 Task: Block specific email encodings in Microsoft Outlook.
Action: Mouse moved to (138, 88)
Screenshot: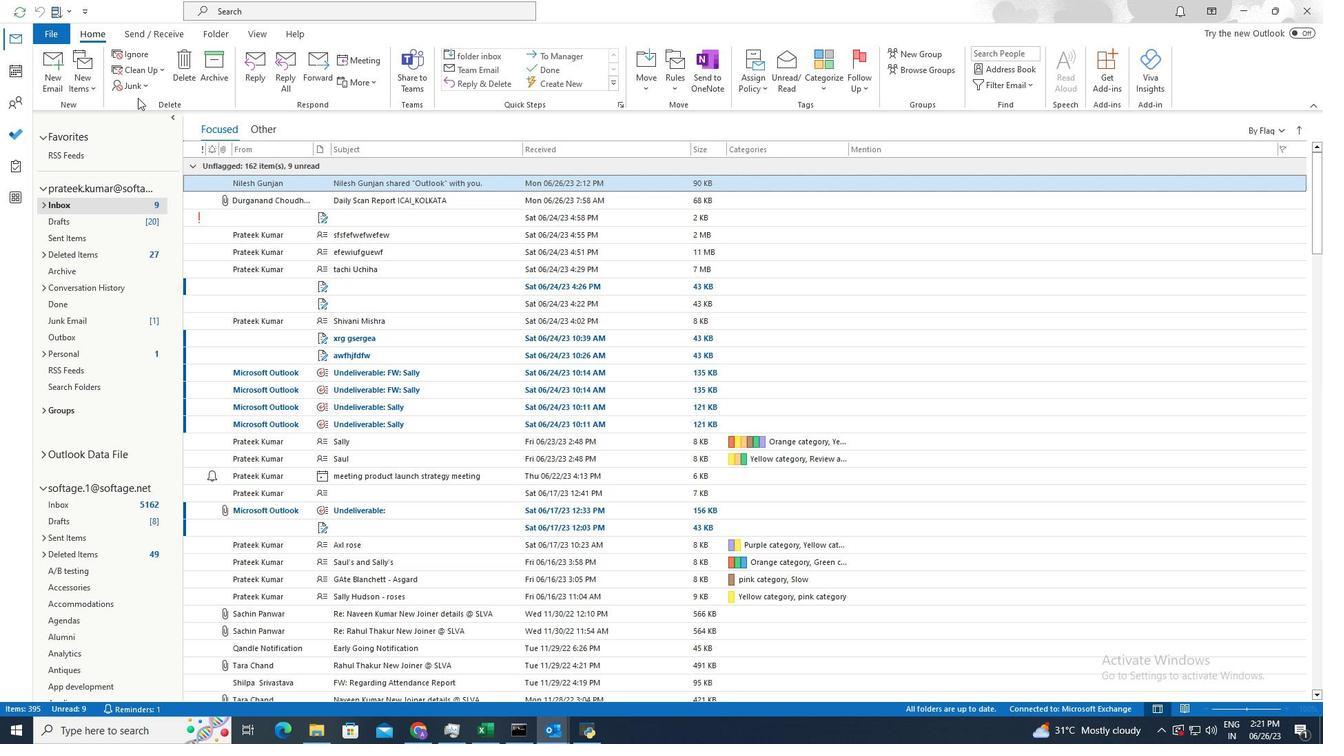 
Action: Mouse pressed left at (138, 88)
Screenshot: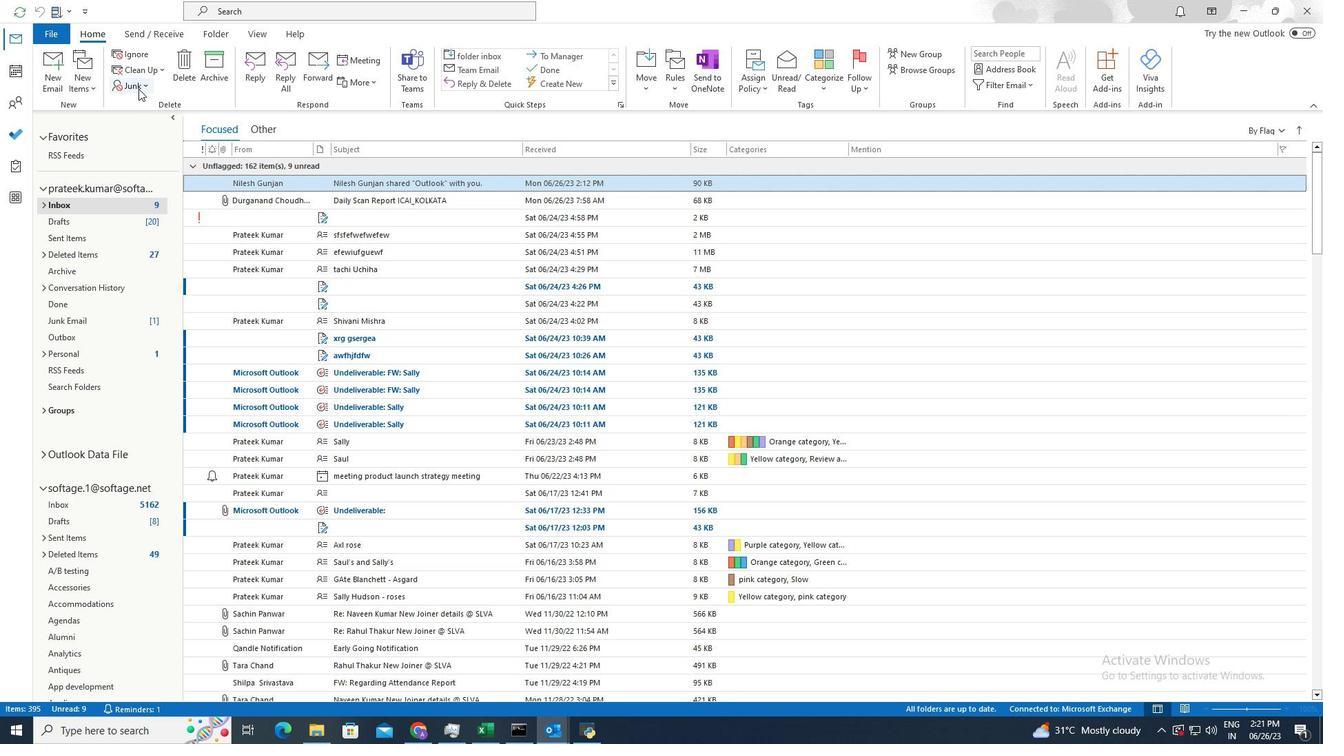 
Action: Mouse moved to (168, 201)
Screenshot: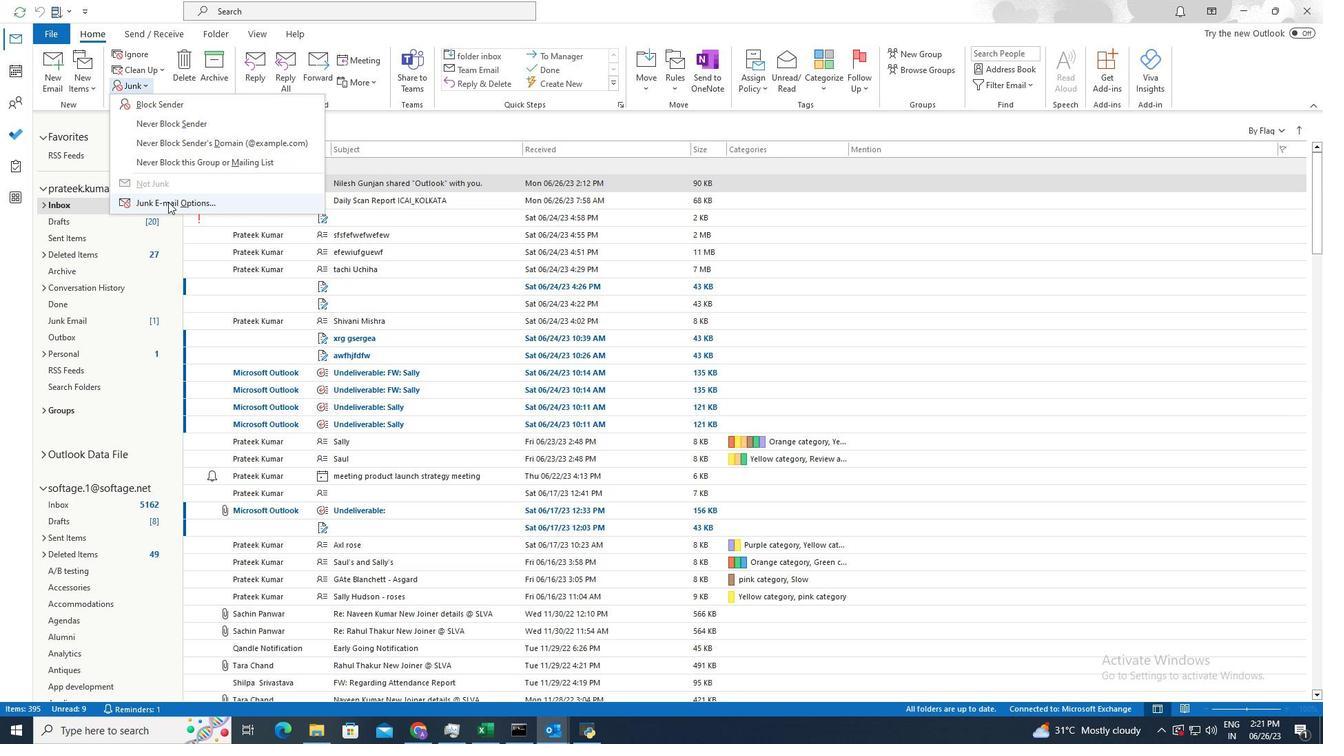 
Action: Mouse pressed left at (168, 201)
Screenshot: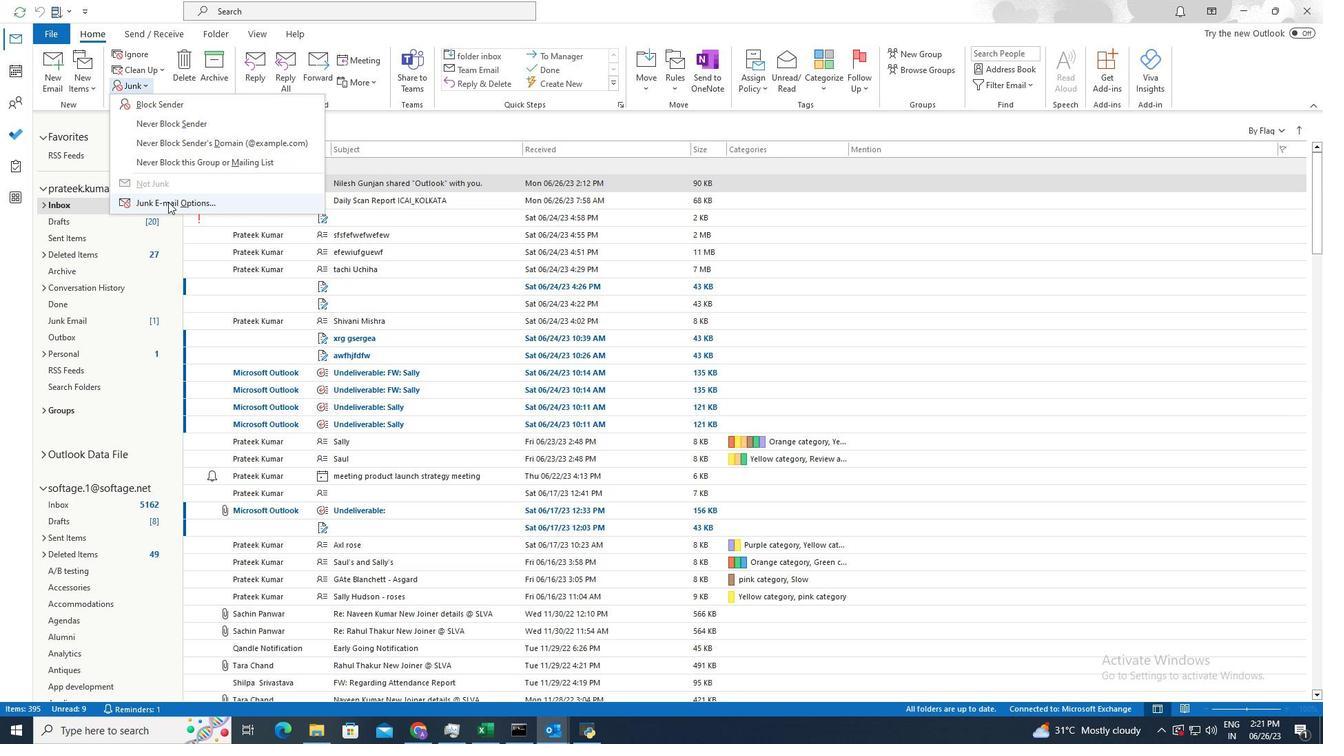 
Action: Mouse moved to (765, 208)
Screenshot: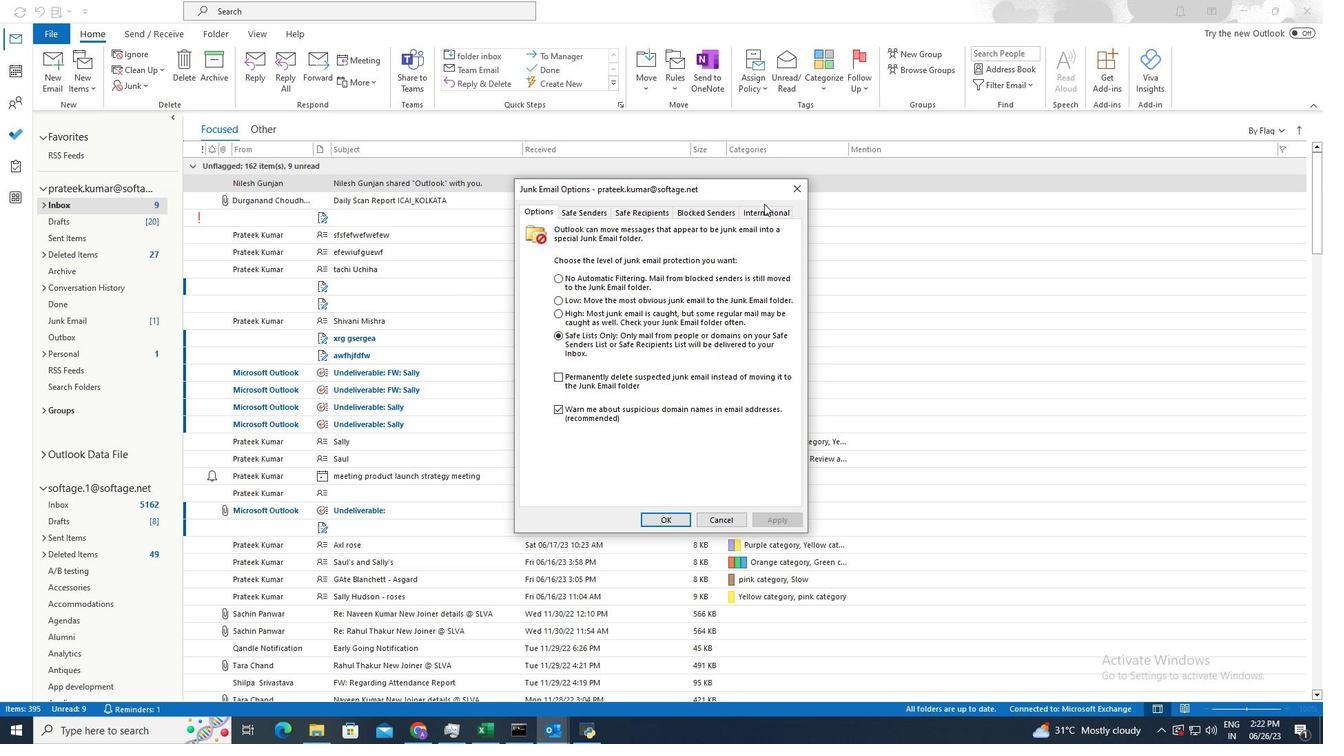 
Action: Mouse pressed left at (765, 208)
Screenshot: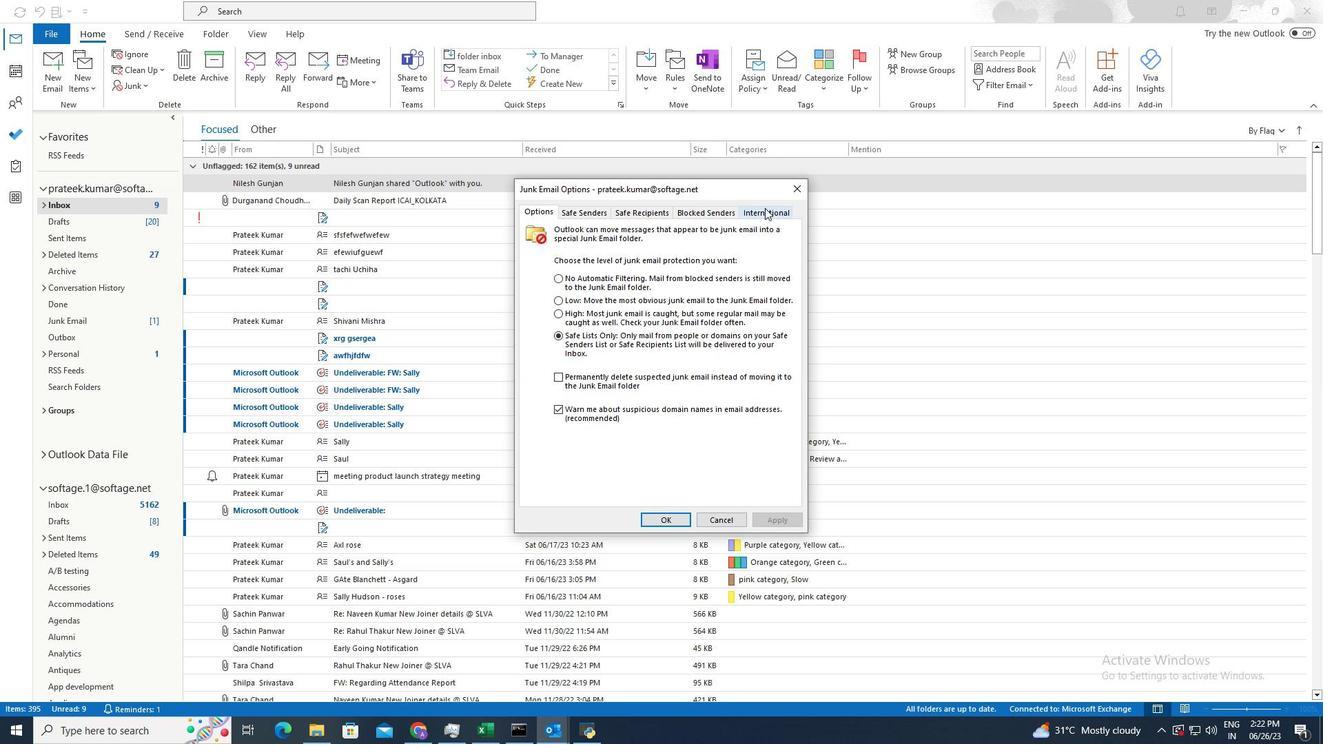 
Action: Mouse moved to (665, 392)
Screenshot: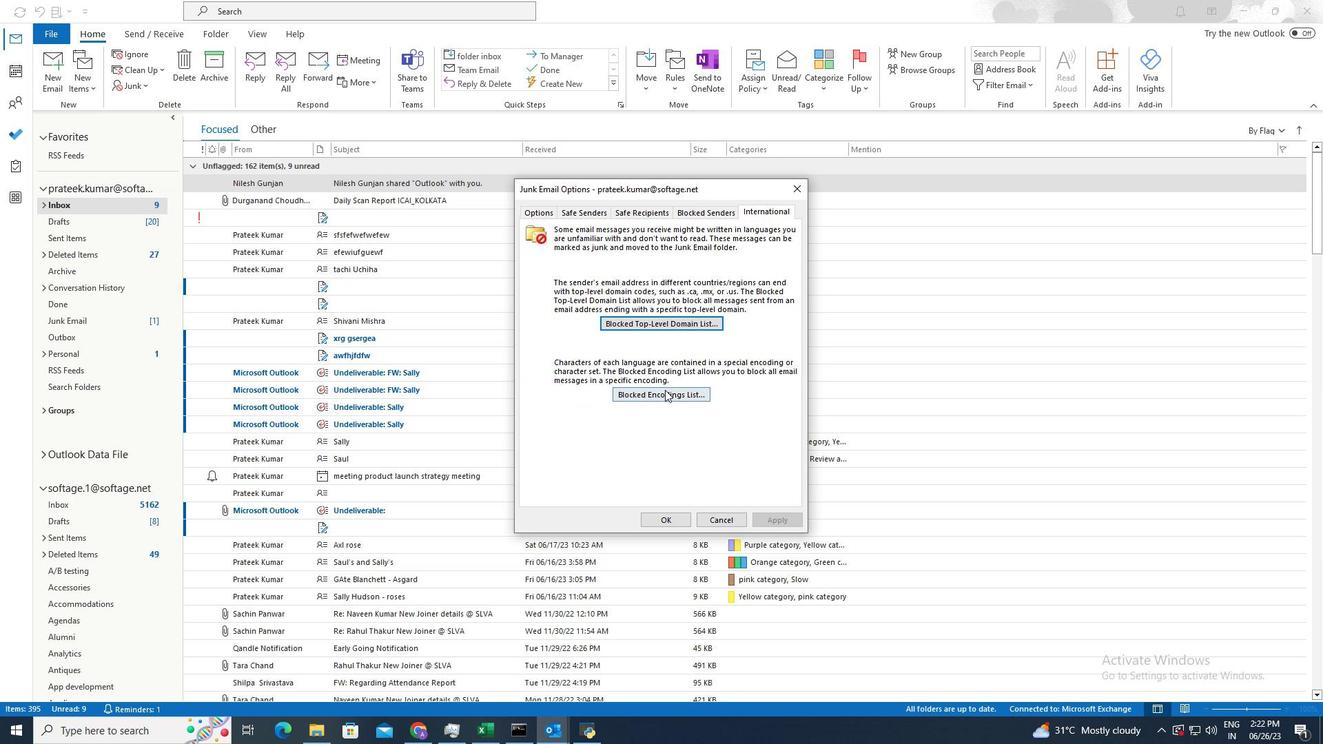 
Action: Mouse pressed left at (665, 392)
Screenshot: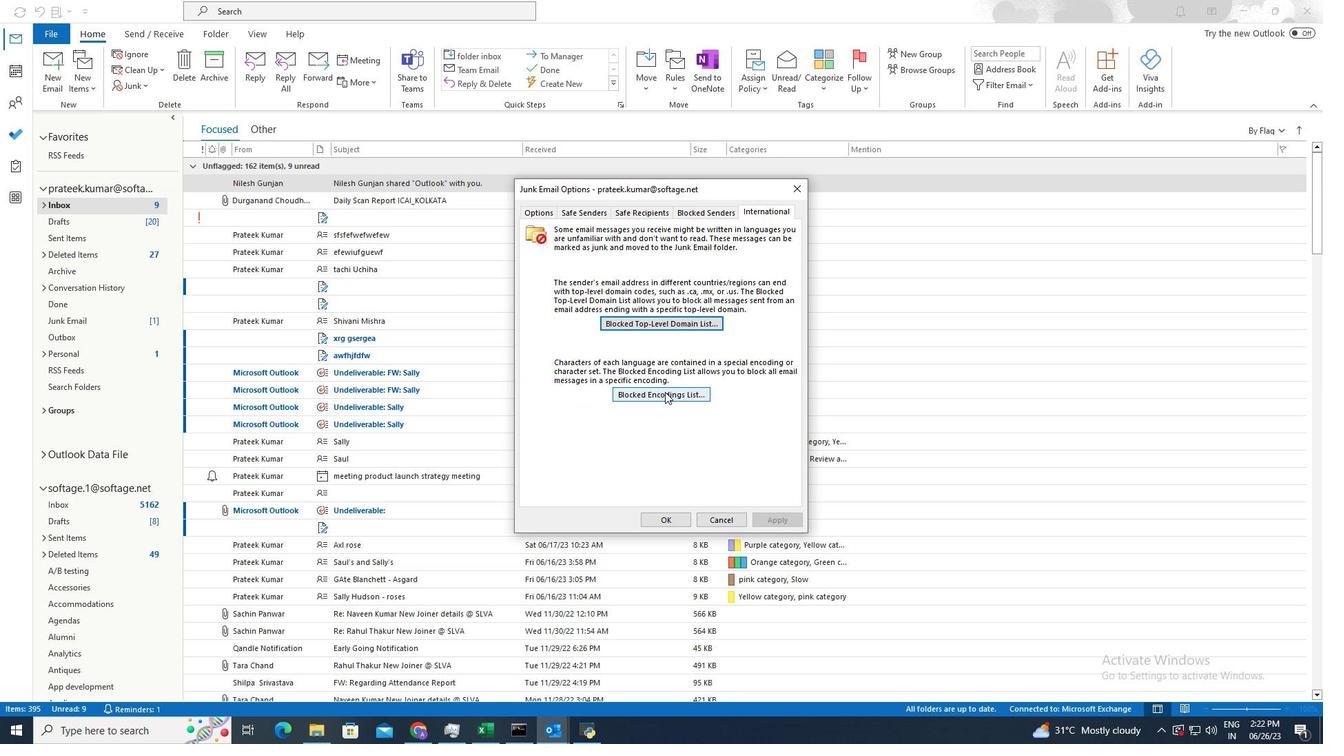 
Action: Mouse moved to (603, 356)
Screenshot: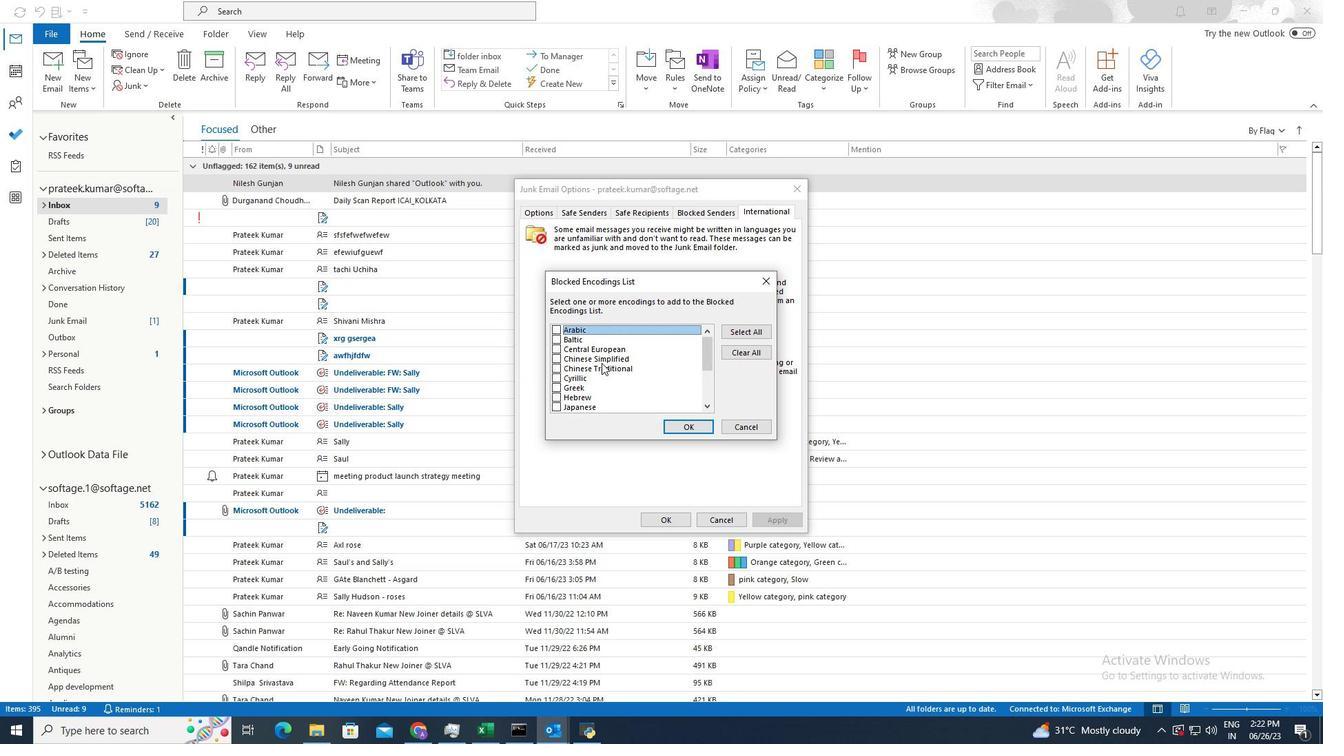 
Action: Mouse pressed left at (603, 356)
Screenshot: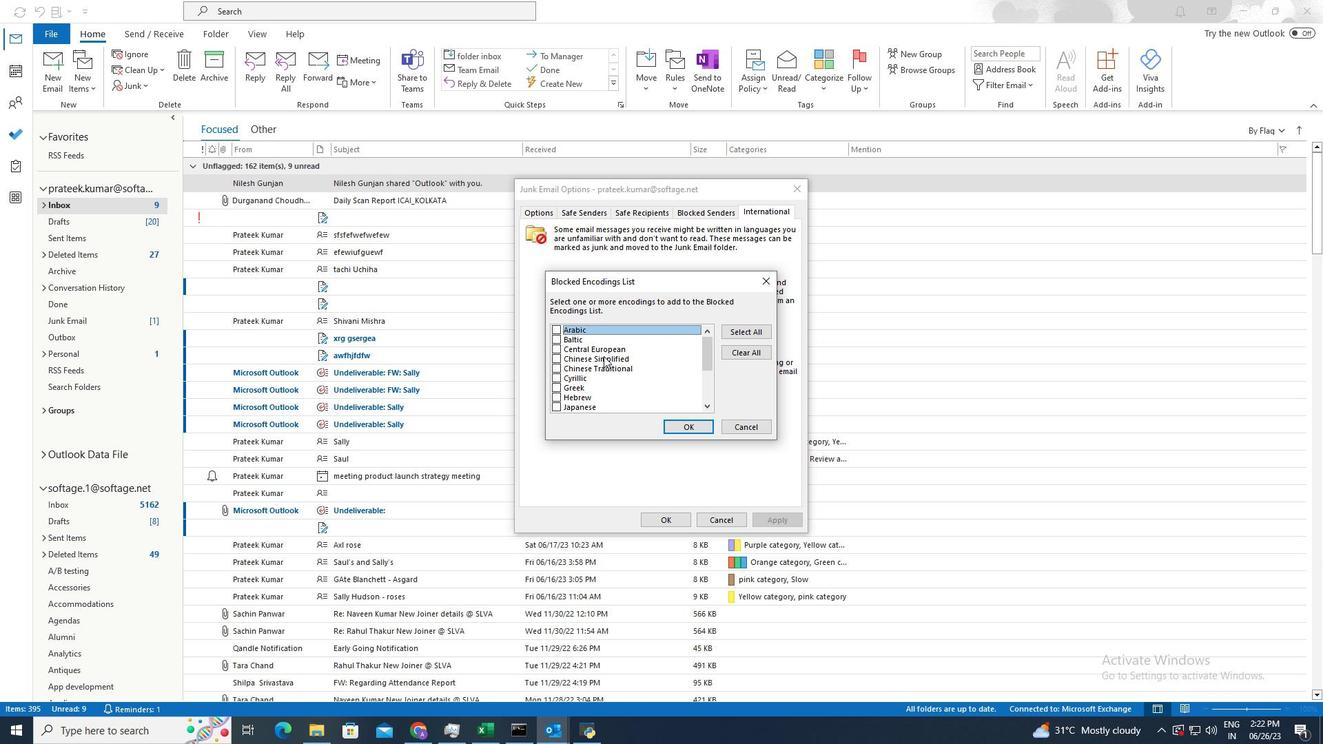 
Action: Mouse moved to (605, 368)
Screenshot: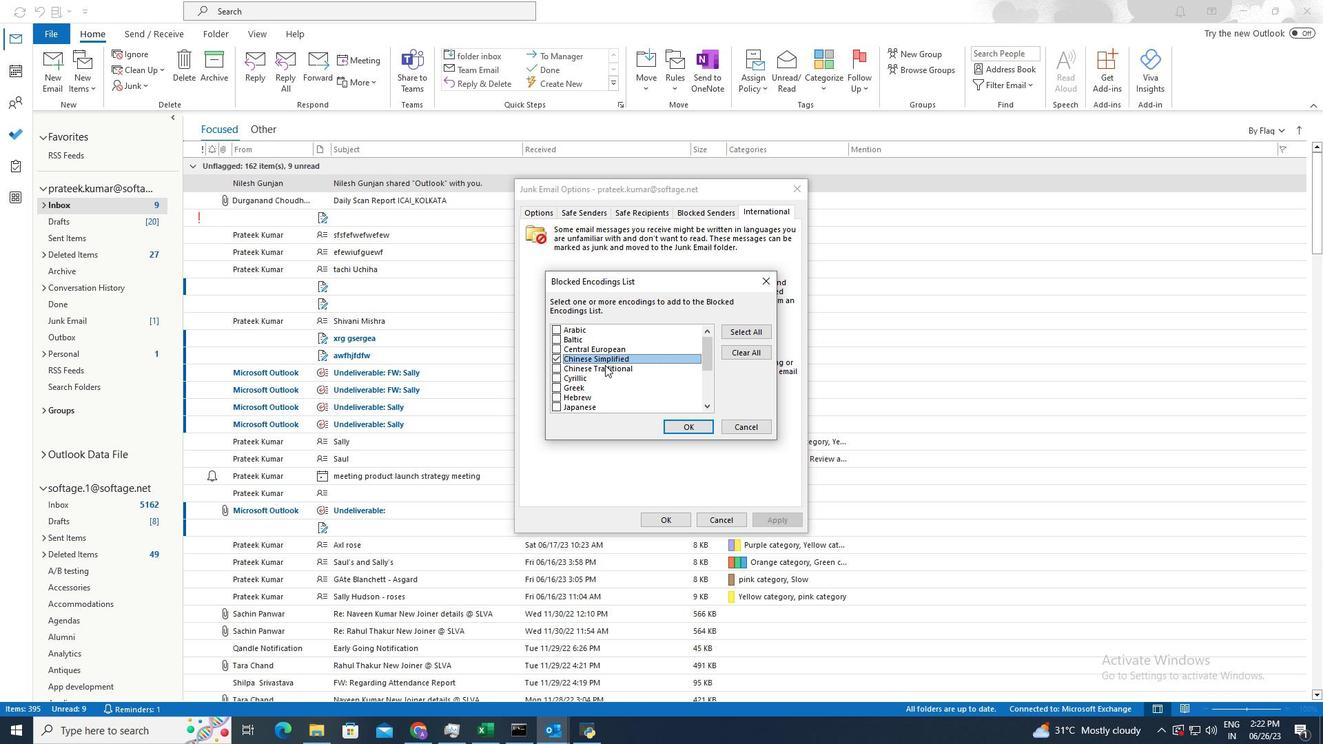 
Action: Mouse pressed left at (605, 368)
Screenshot: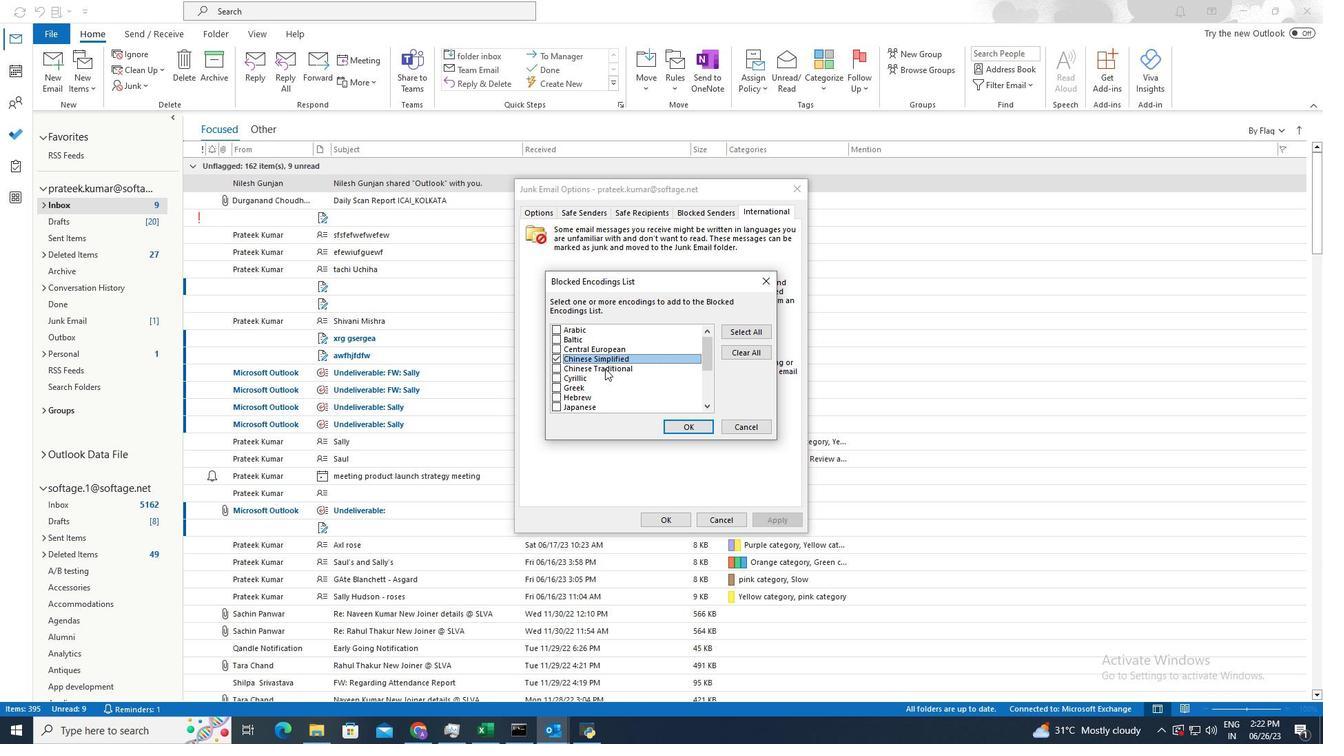 
Action: Mouse moved to (694, 430)
Screenshot: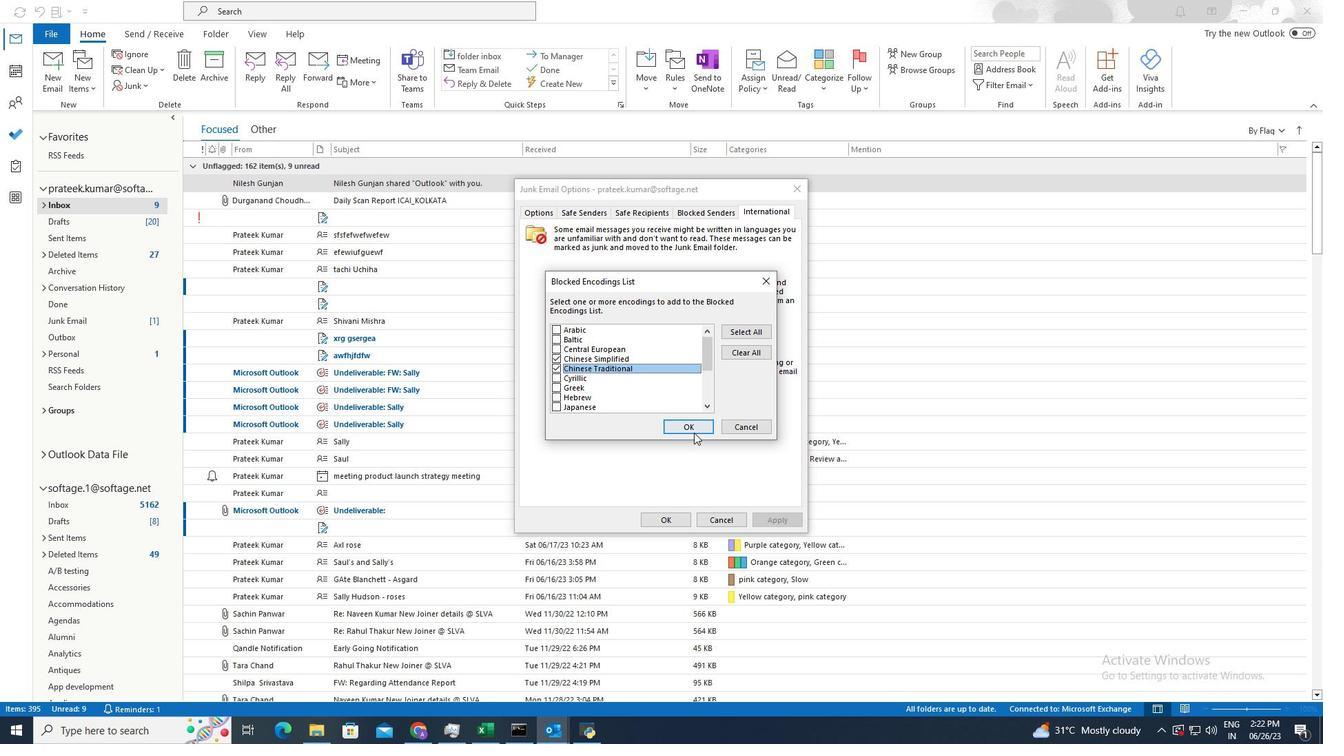
Action: Mouse pressed left at (694, 430)
Screenshot: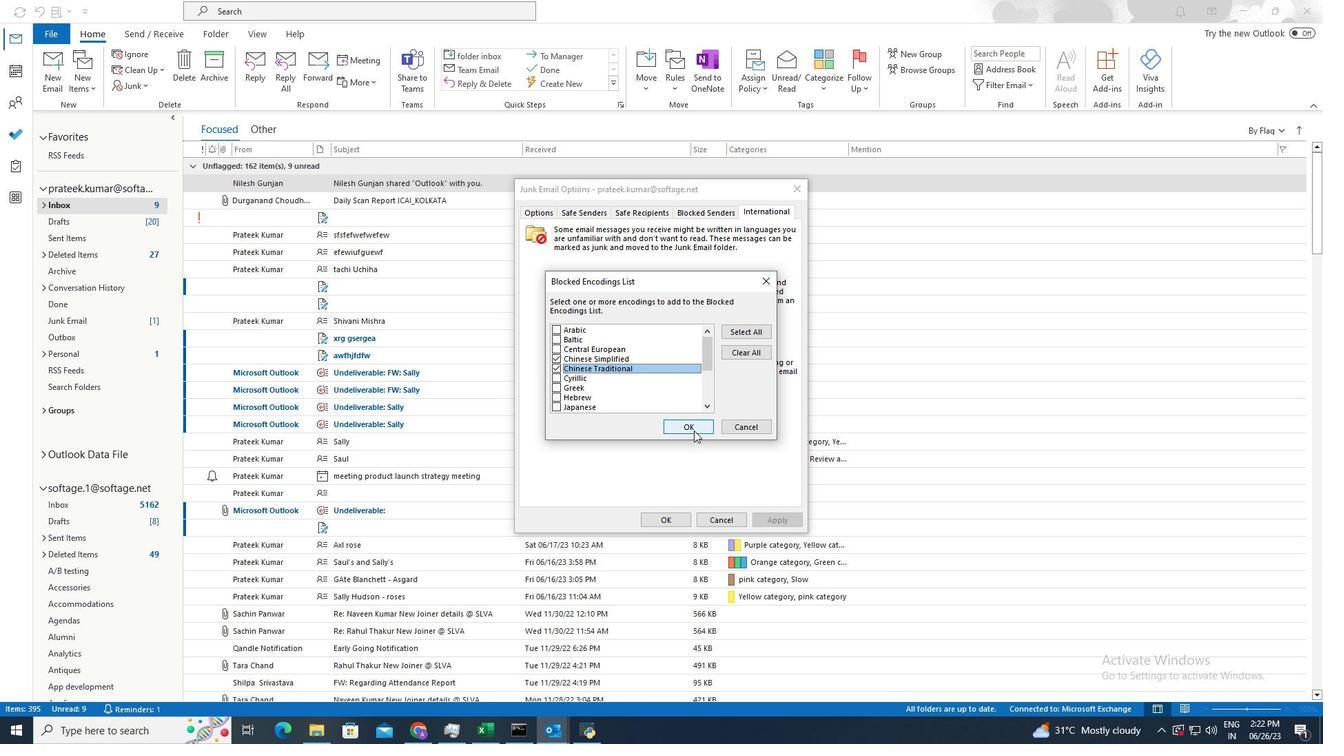 
Action: Mouse moved to (787, 521)
Screenshot: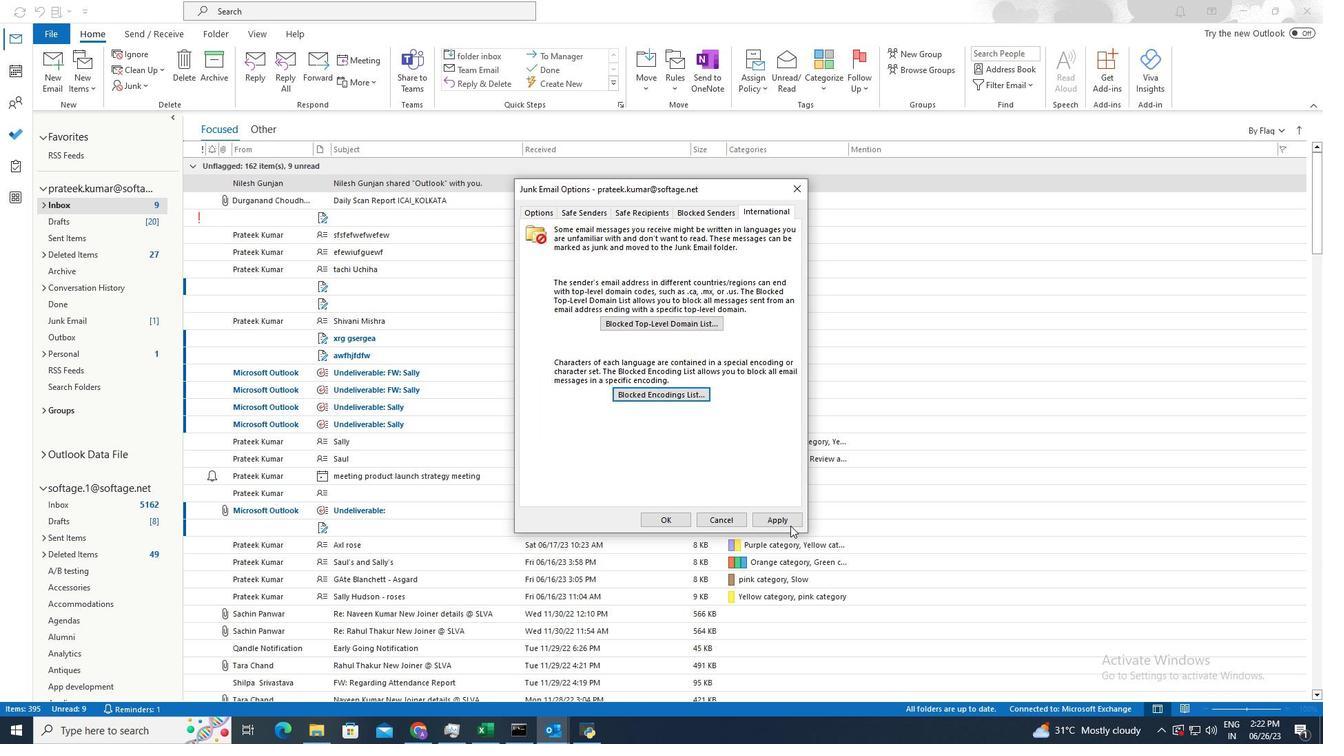 
Action: Mouse pressed left at (787, 521)
Screenshot: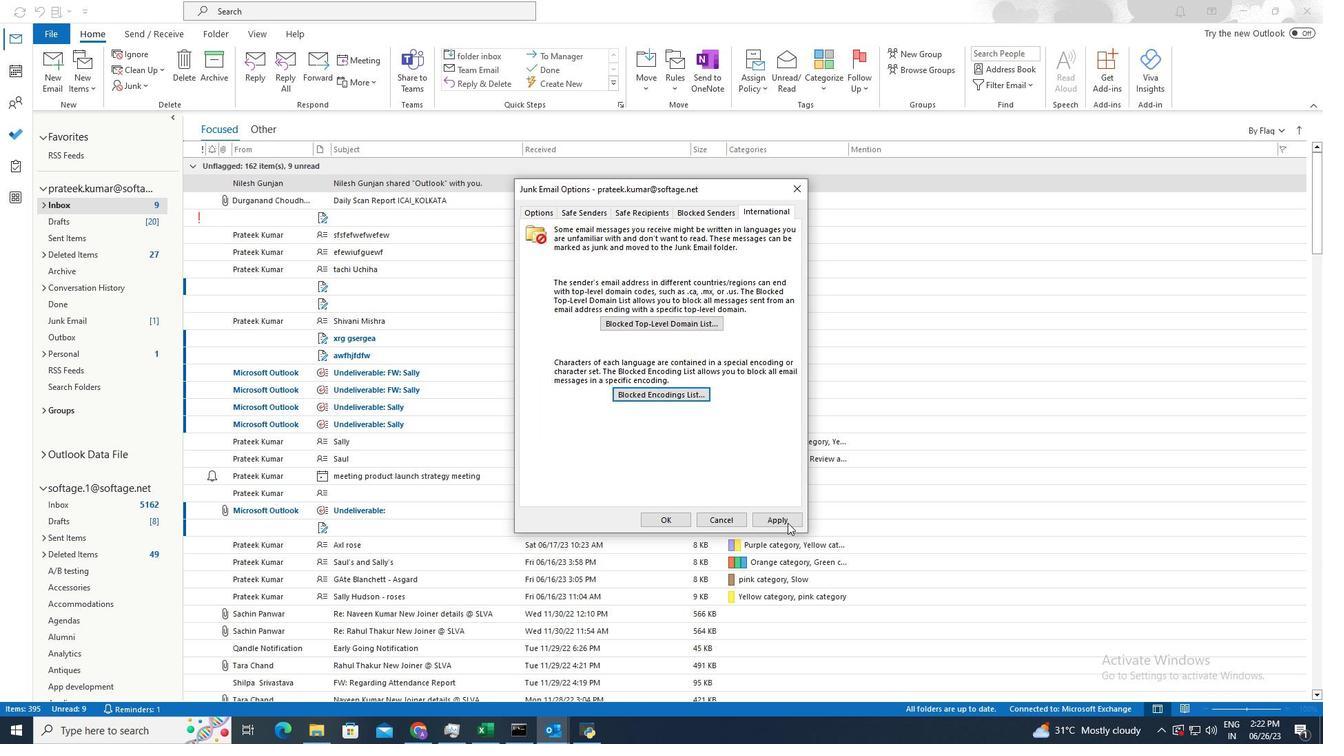 
Action: Mouse moved to (674, 519)
Screenshot: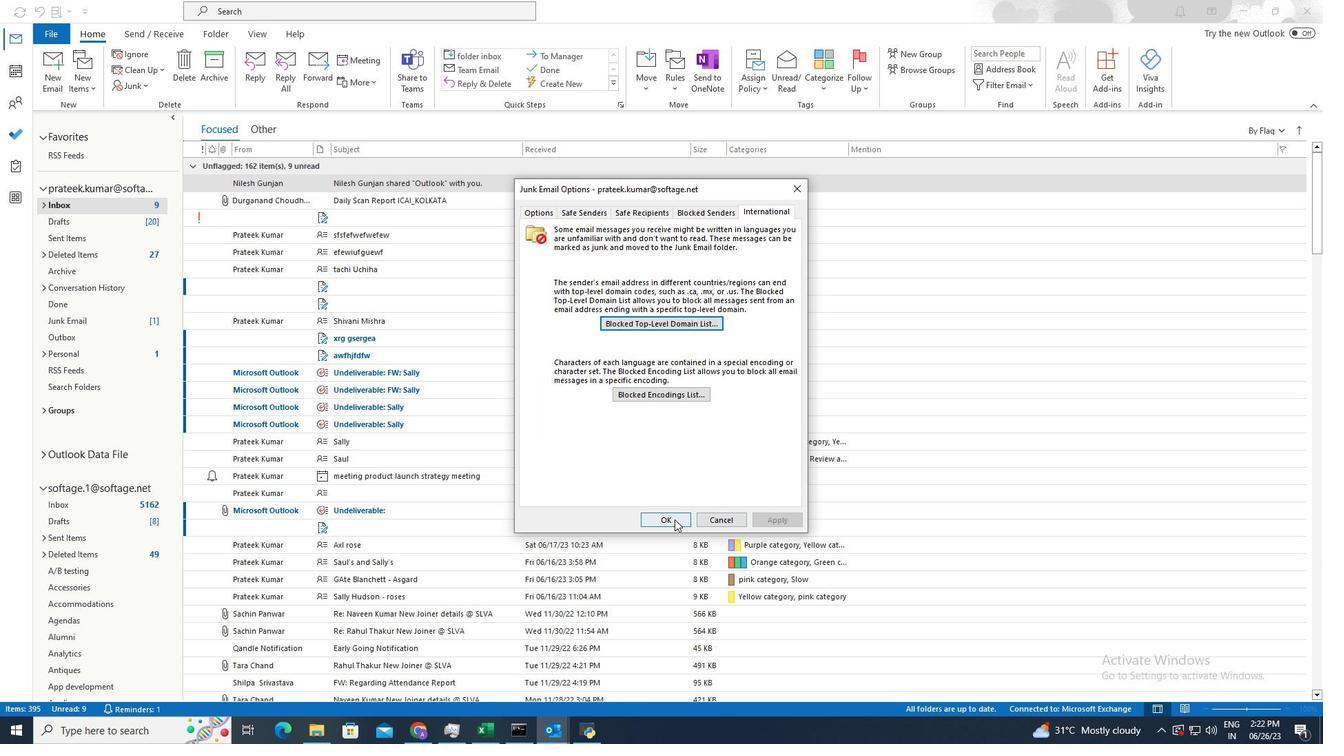 
Action: Mouse pressed left at (674, 519)
Screenshot: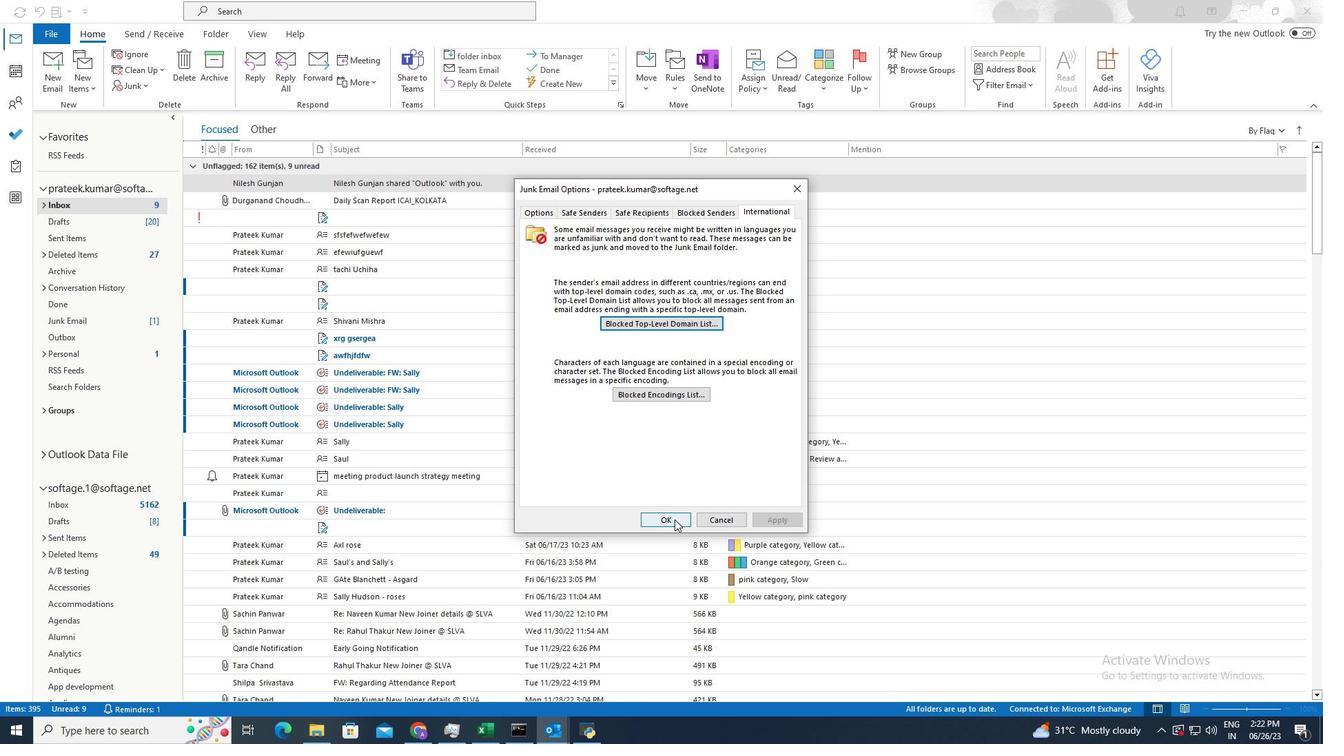
Action: Mouse moved to (674, 519)
Screenshot: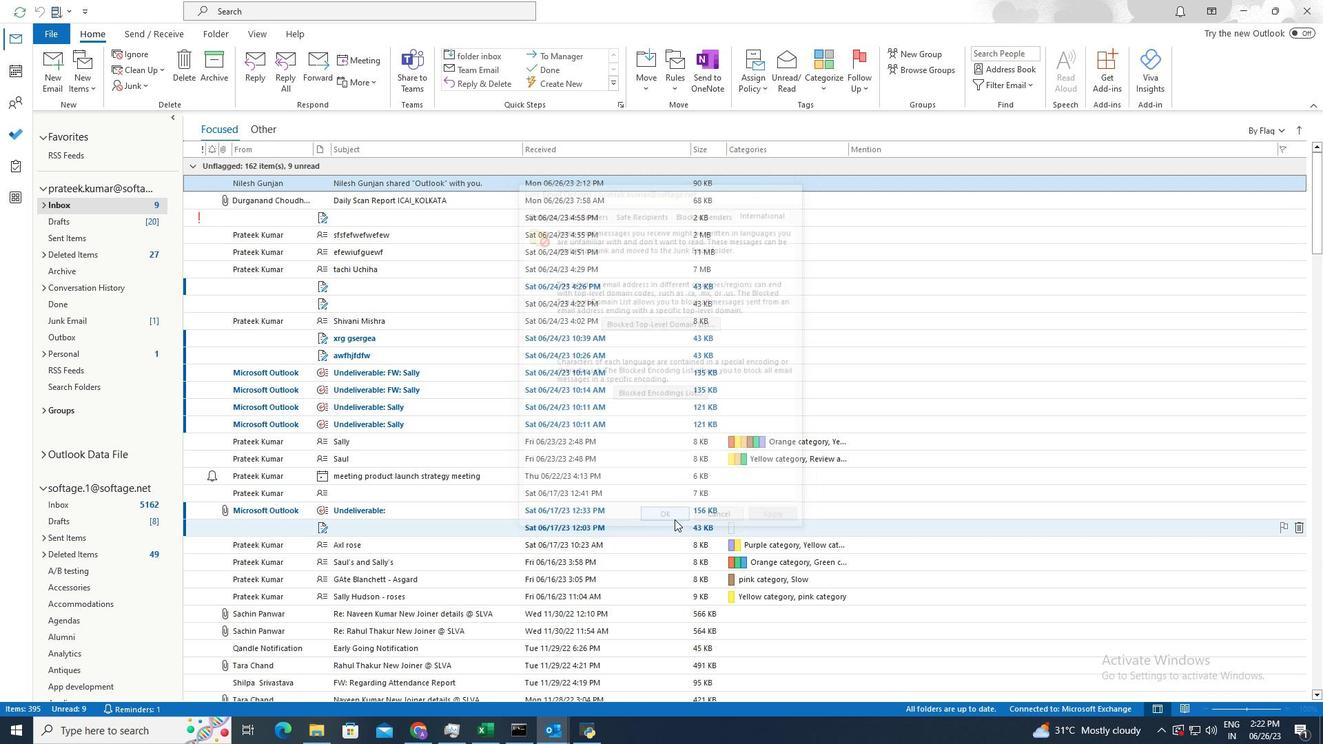 
